 Task: Create in the project WorldView an epic 'Cloud Infrastructure as Code (IaC) Implementation'.
Action: Mouse moved to (104, 188)
Screenshot: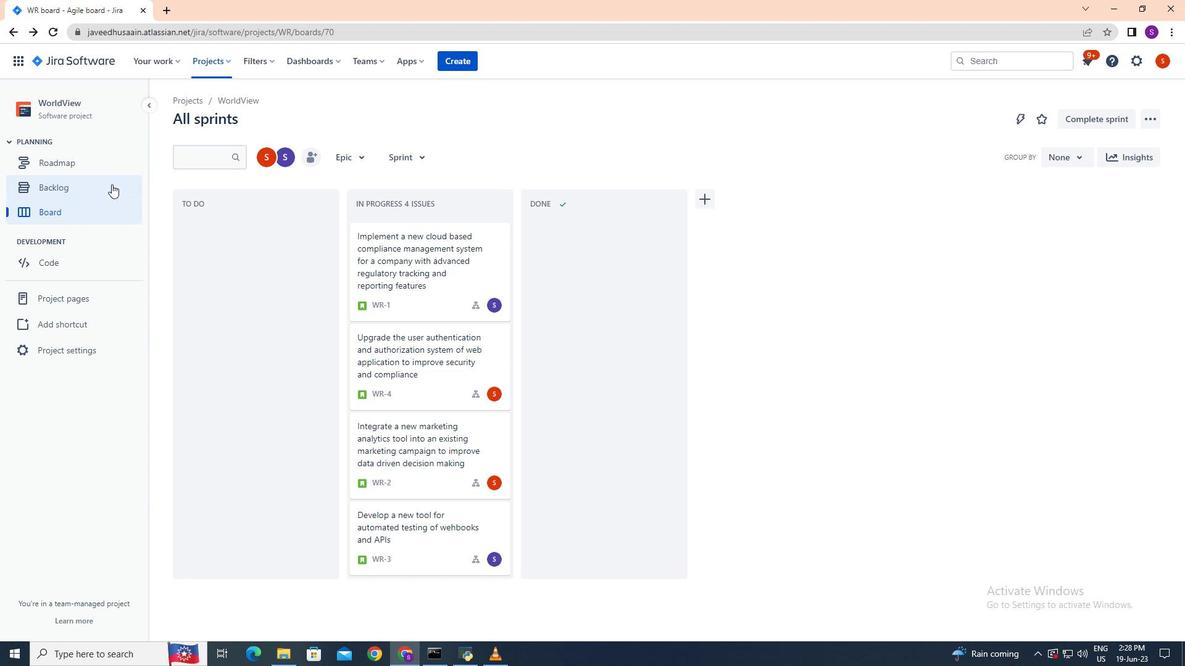 
Action: Mouse pressed left at (104, 188)
Screenshot: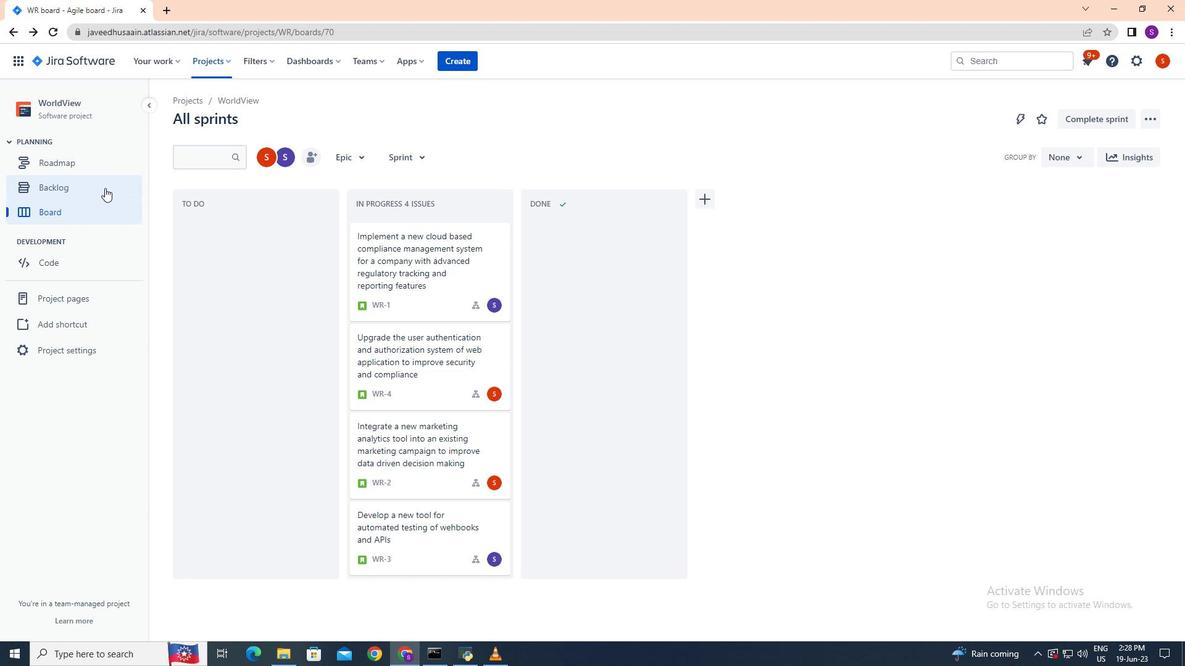 
Action: Mouse moved to (336, 156)
Screenshot: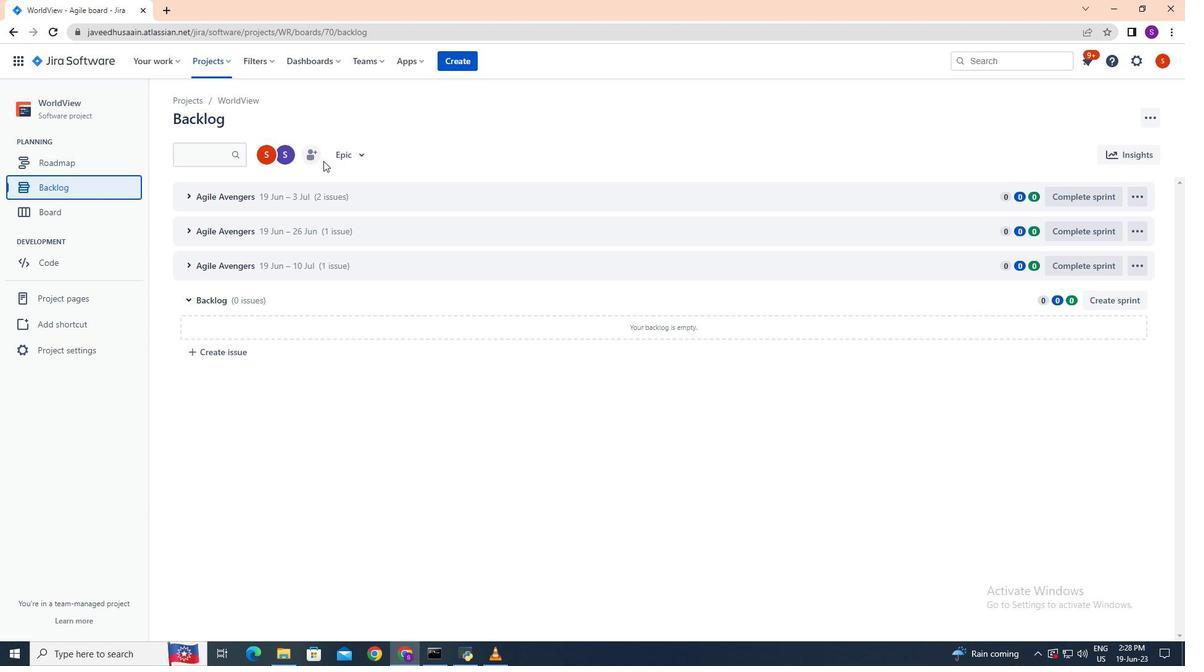 
Action: Mouse pressed left at (336, 156)
Screenshot: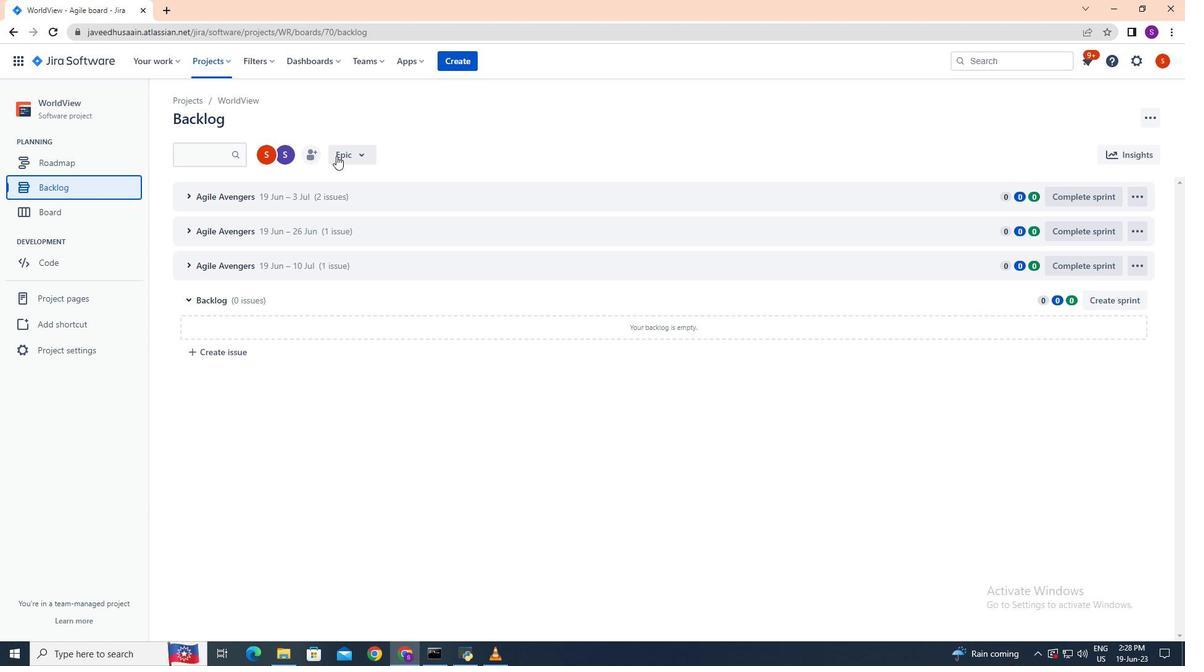 
Action: Mouse moved to (347, 243)
Screenshot: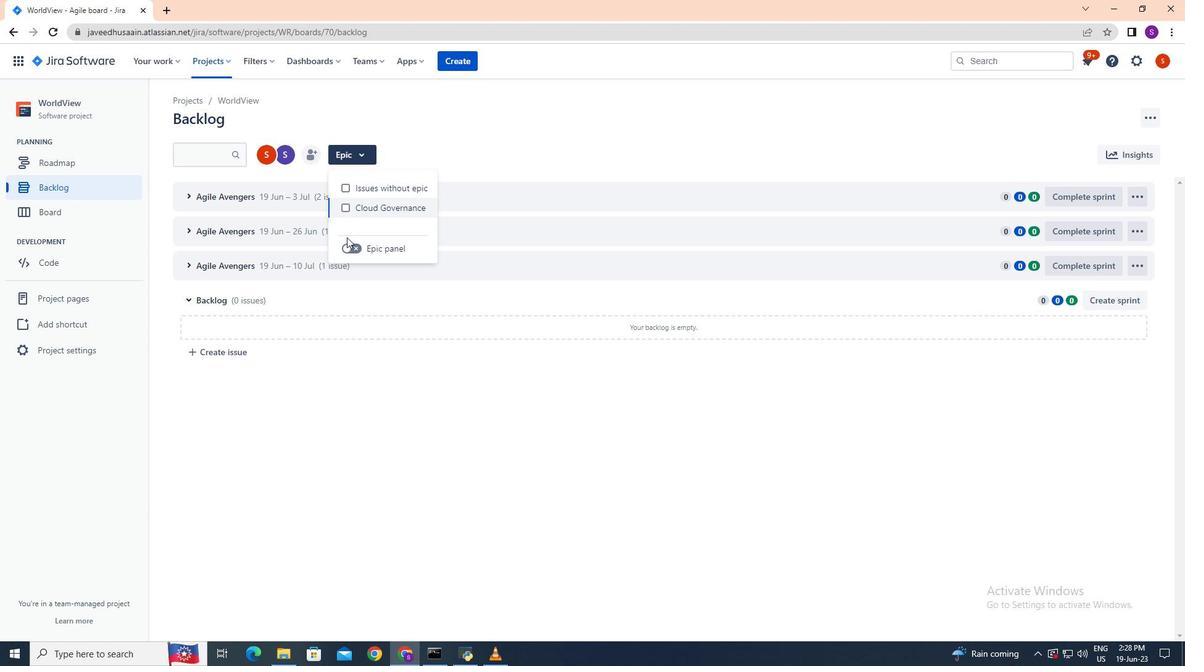 
Action: Mouse pressed left at (347, 243)
Screenshot: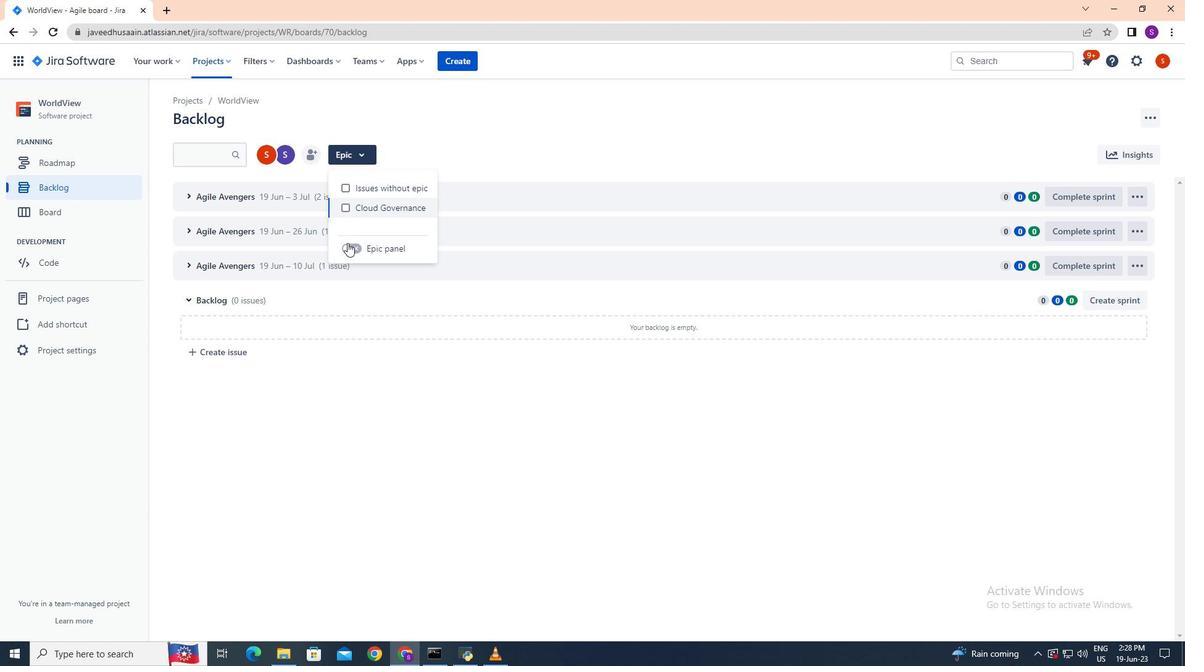 
Action: Mouse moved to (240, 280)
Screenshot: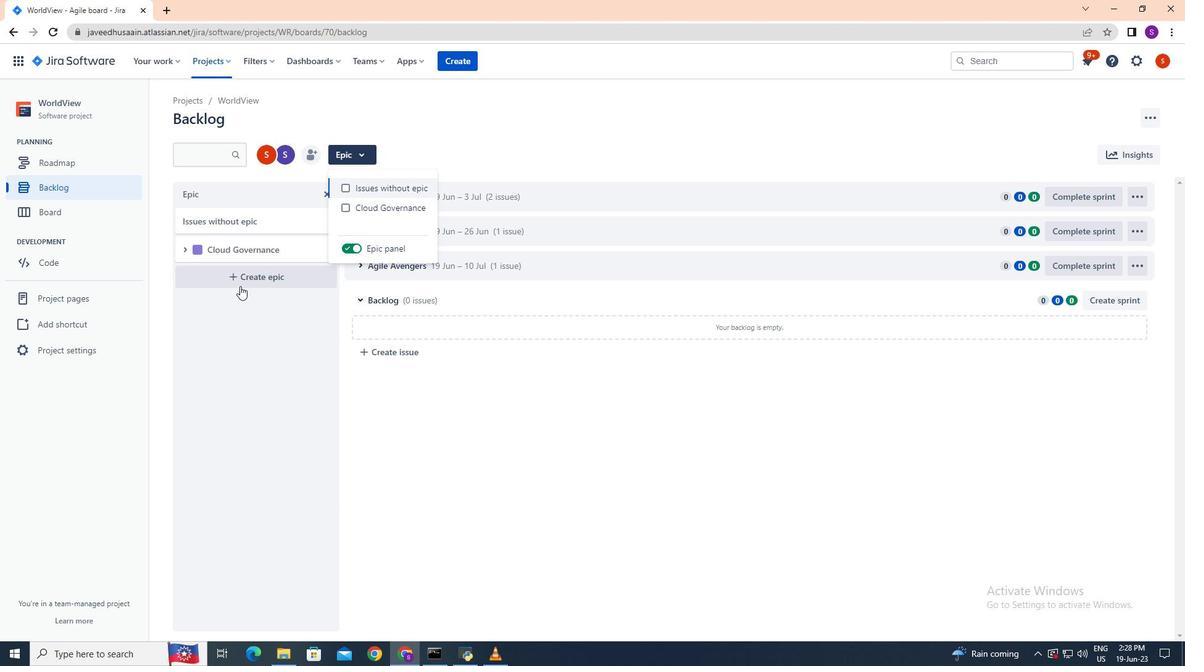 
Action: Mouse pressed left at (240, 280)
Screenshot: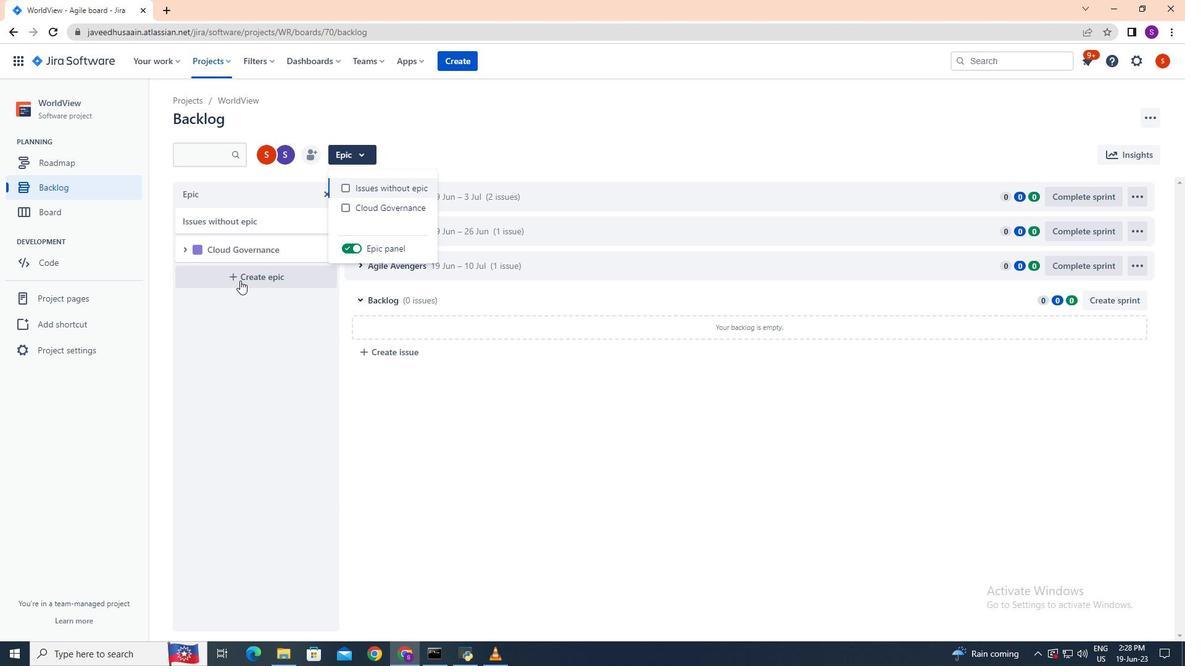 
Action: Mouse moved to (238, 279)
Screenshot: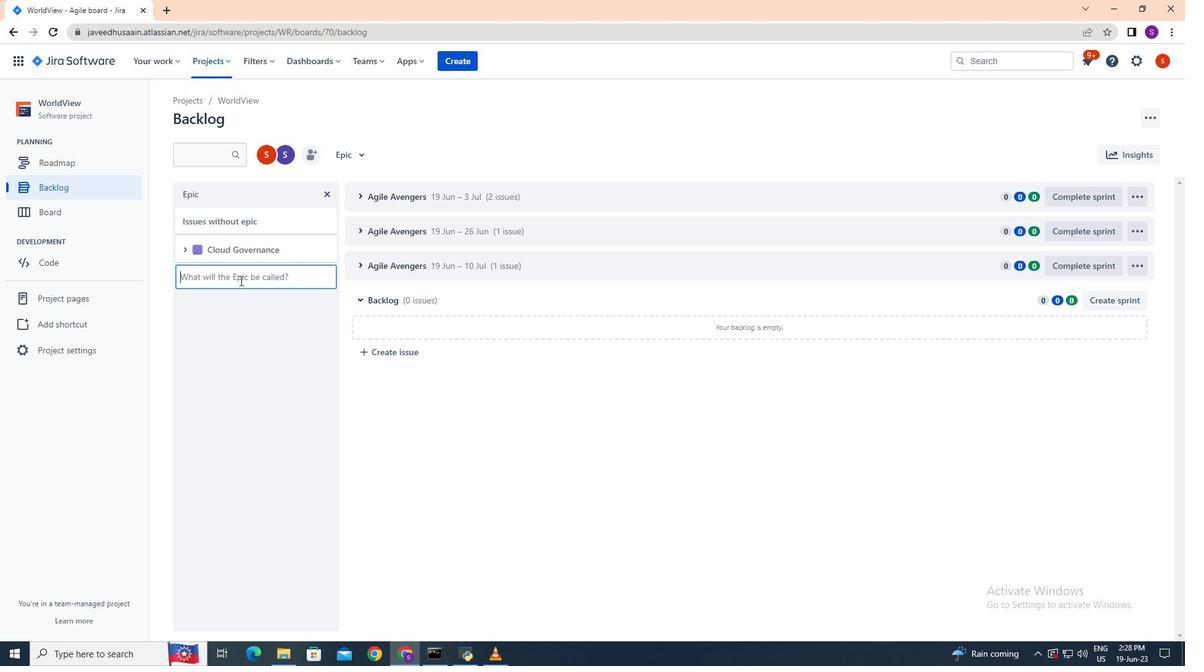 
Action: Key pressed <Key.shift><Key.shift><Key.shift>Cloud<Key.space><Key.shift>Infrastructure<Key.space>as<Key.space>a<Key.space><Key.backspace><Key.backspace><Key.space><Key.shift>Code<Key.space><Key.shift_r>)<Key.backspace><Key.shift_r>(la<Key.shift>C<Key.shift_r>)<Key.space>implementation<Key.enter>
Screenshot: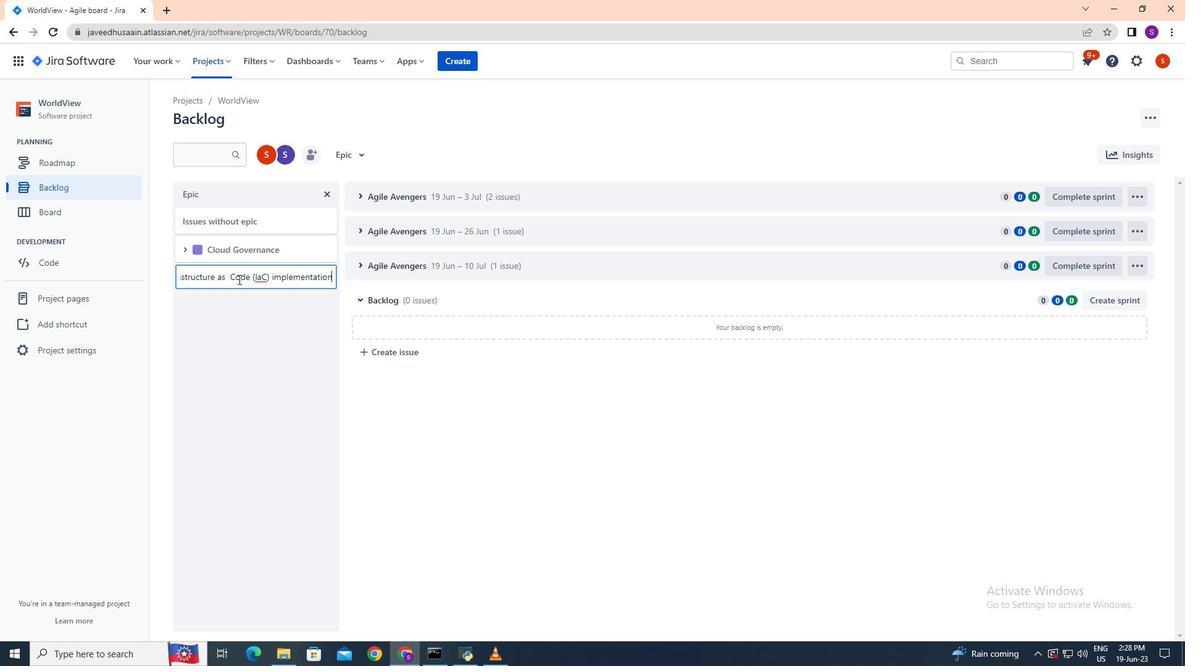 
Action: Mouse moved to (237, 279)
Screenshot: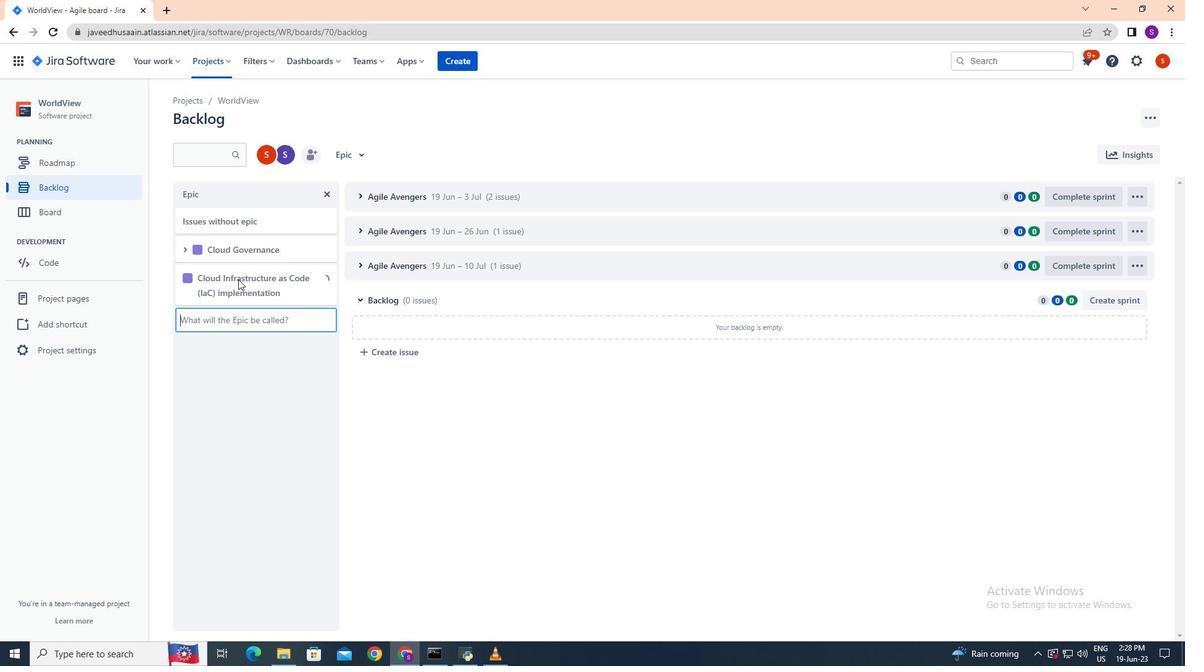 
